 Task: Move the task Create a new online platform for language translation services to the section Done in the project AgileQuest and filter the tasks in the project by Incomplete tasks
Action: Mouse moved to (512, 358)
Screenshot: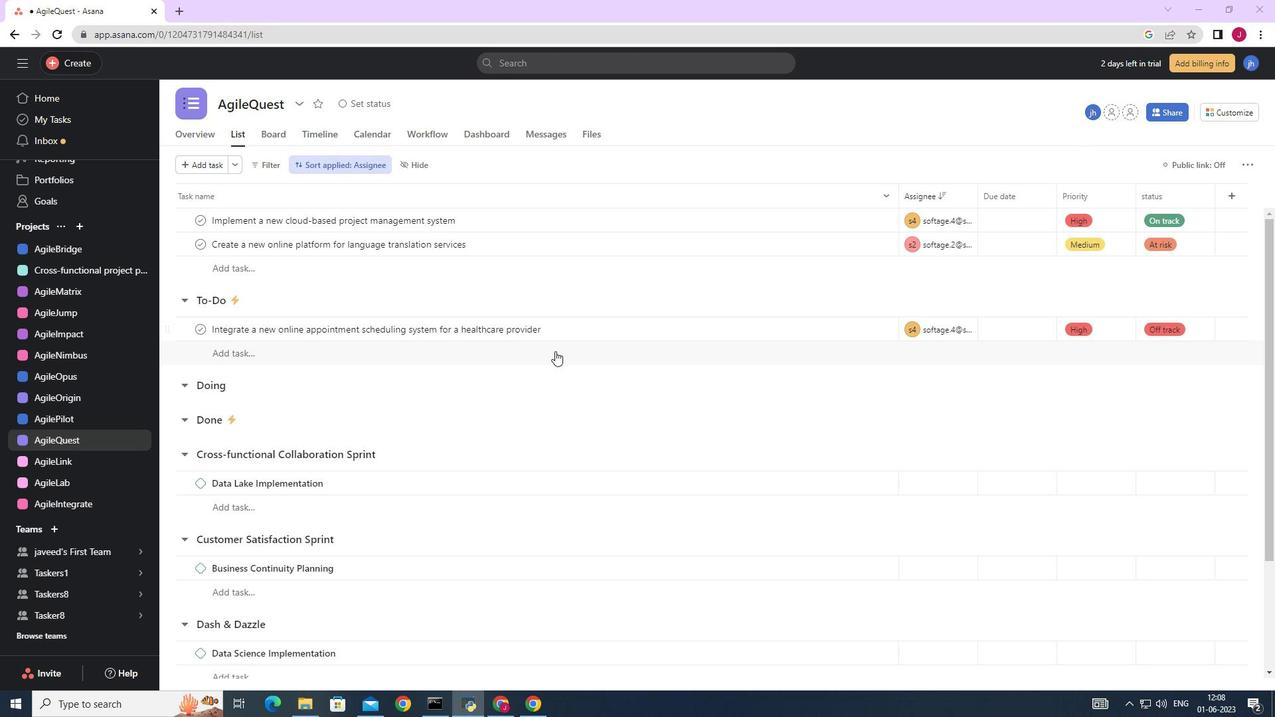 
Action: Mouse scrolled (512, 357) with delta (0, 0)
Screenshot: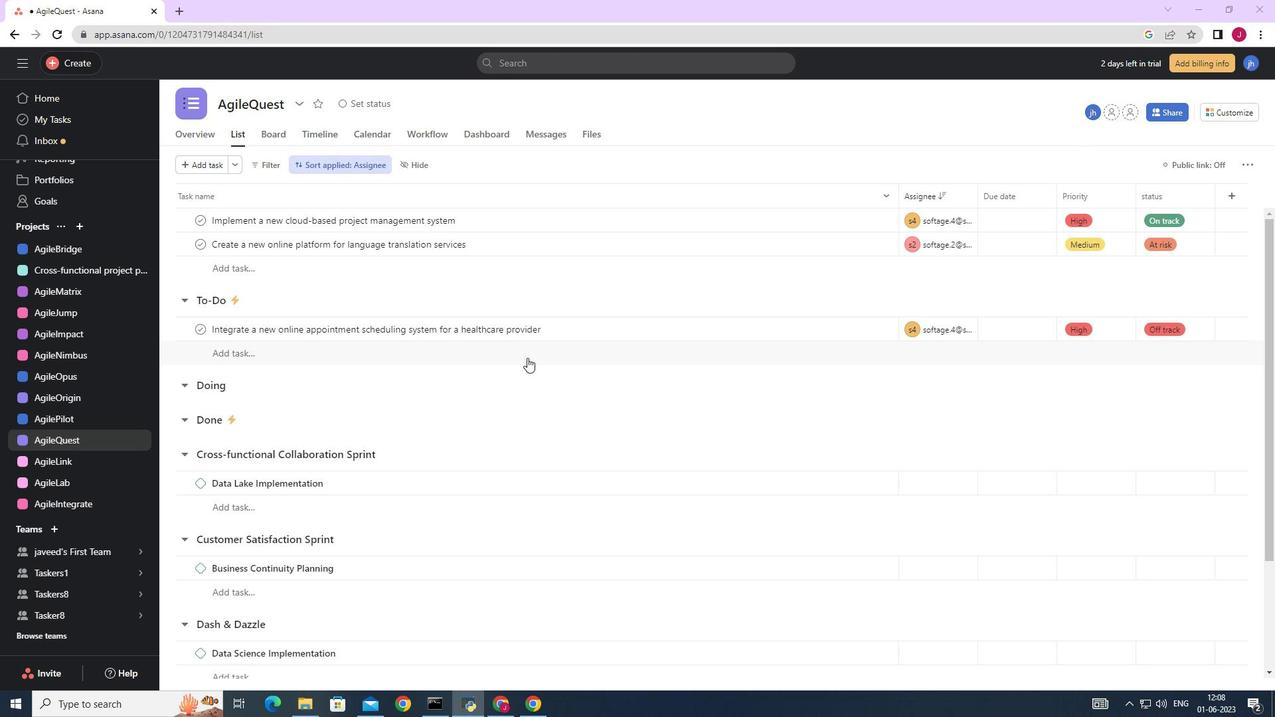 
Action: Mouse scrolled (512, 357) with delta (0, 0)
Screenshot: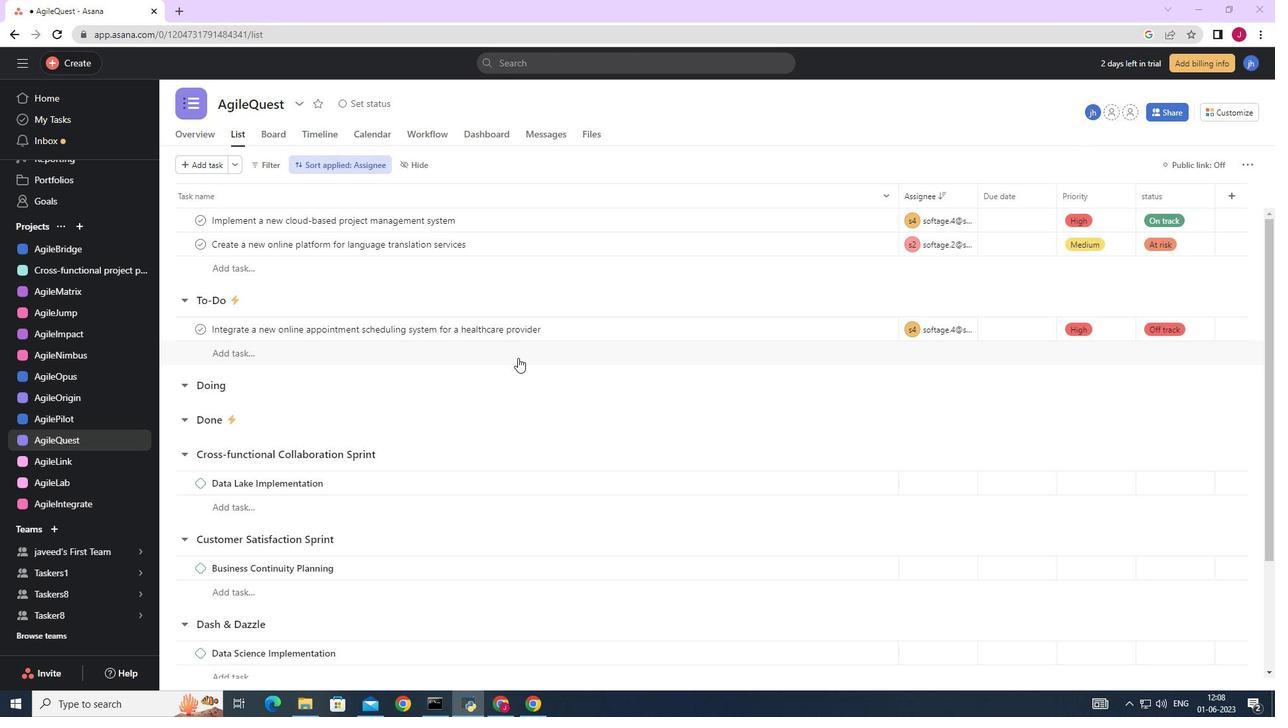 
Action: Mouse scrolled (512, 357) with delta (0, 0)
Screenshot: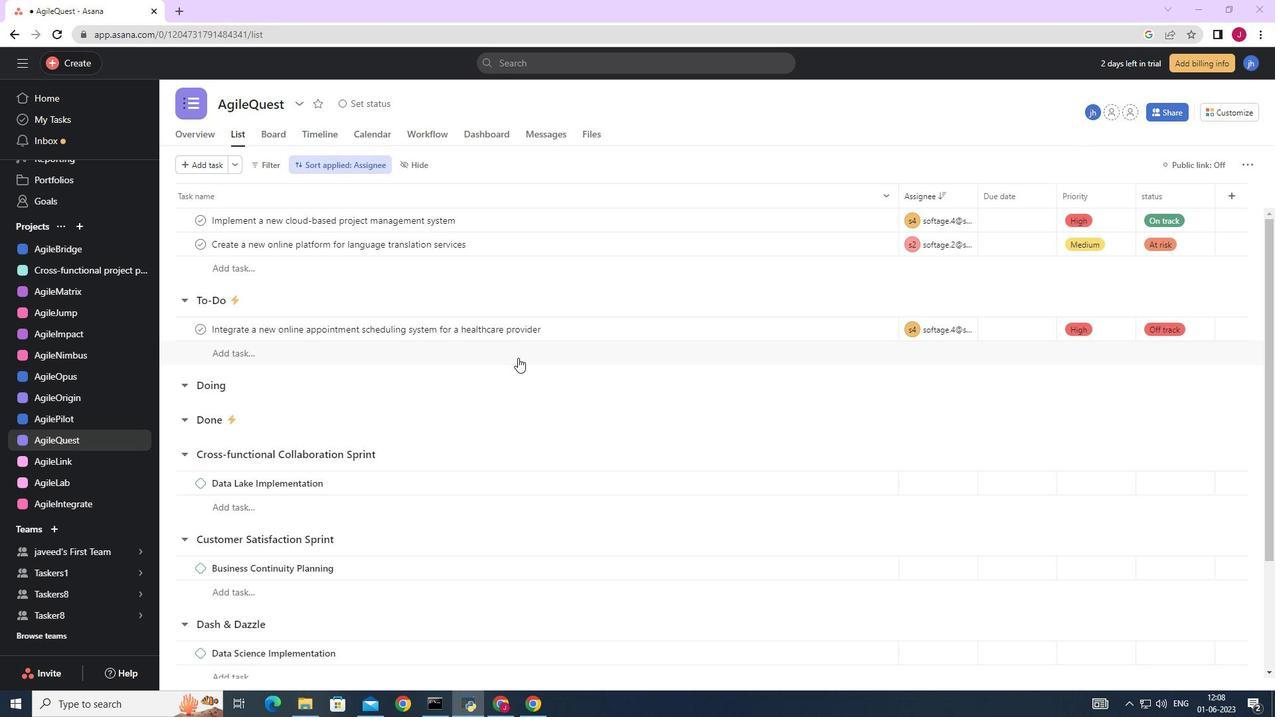 
Action: Mouse scrolled (512, 357) with delta (0, 0)
Screenshot: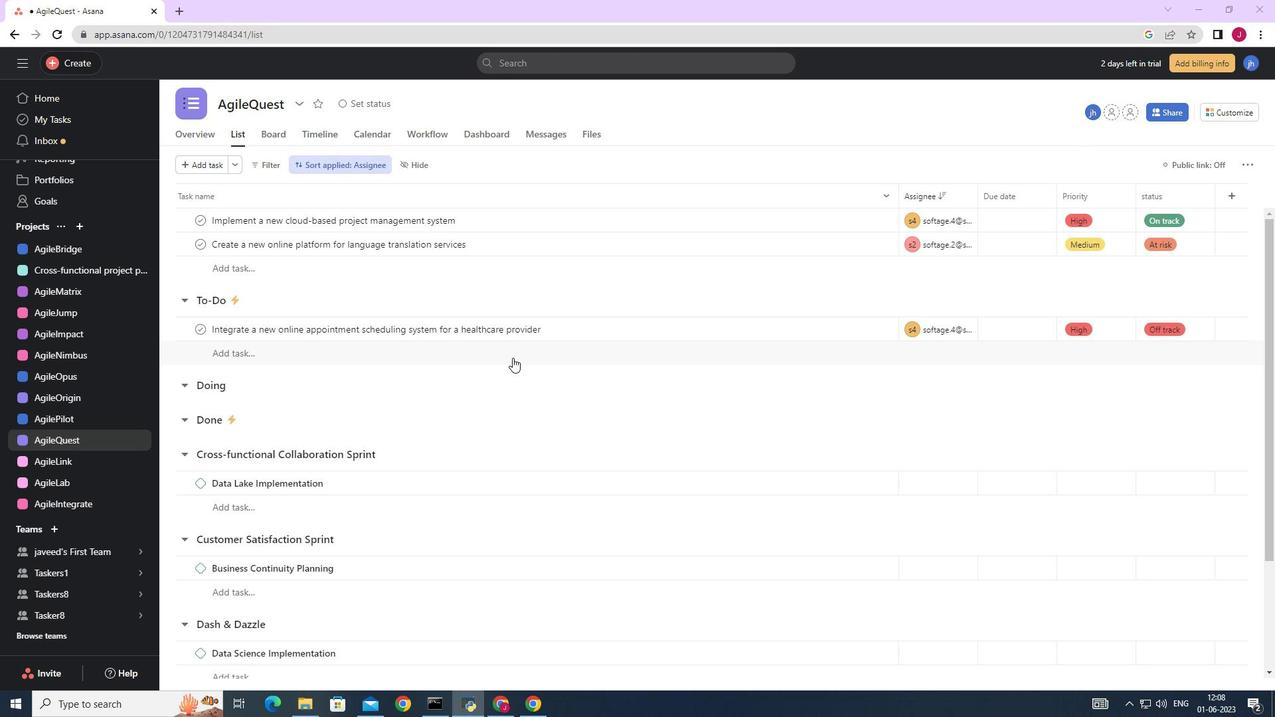 
Action: Mouse scrolled (512, 357) with delta (0, 0)
Screenshot: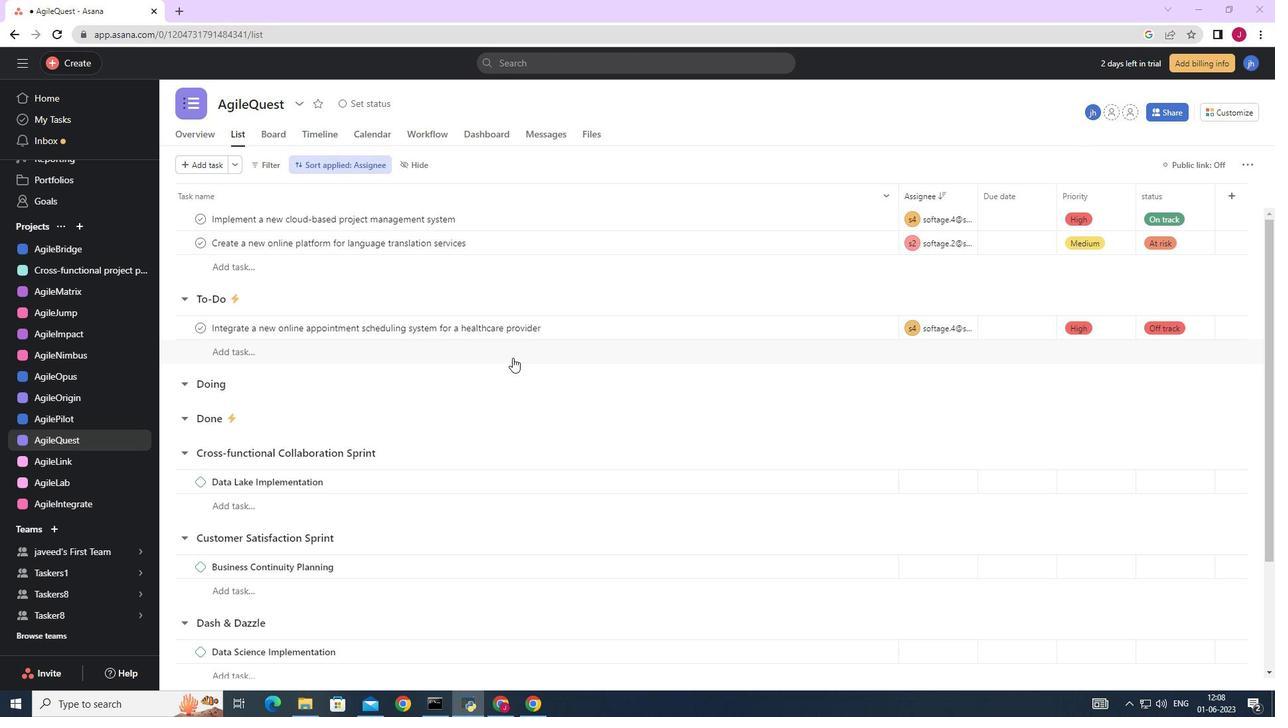 
Action: Mouse moved to (512, 357)
Screenshot: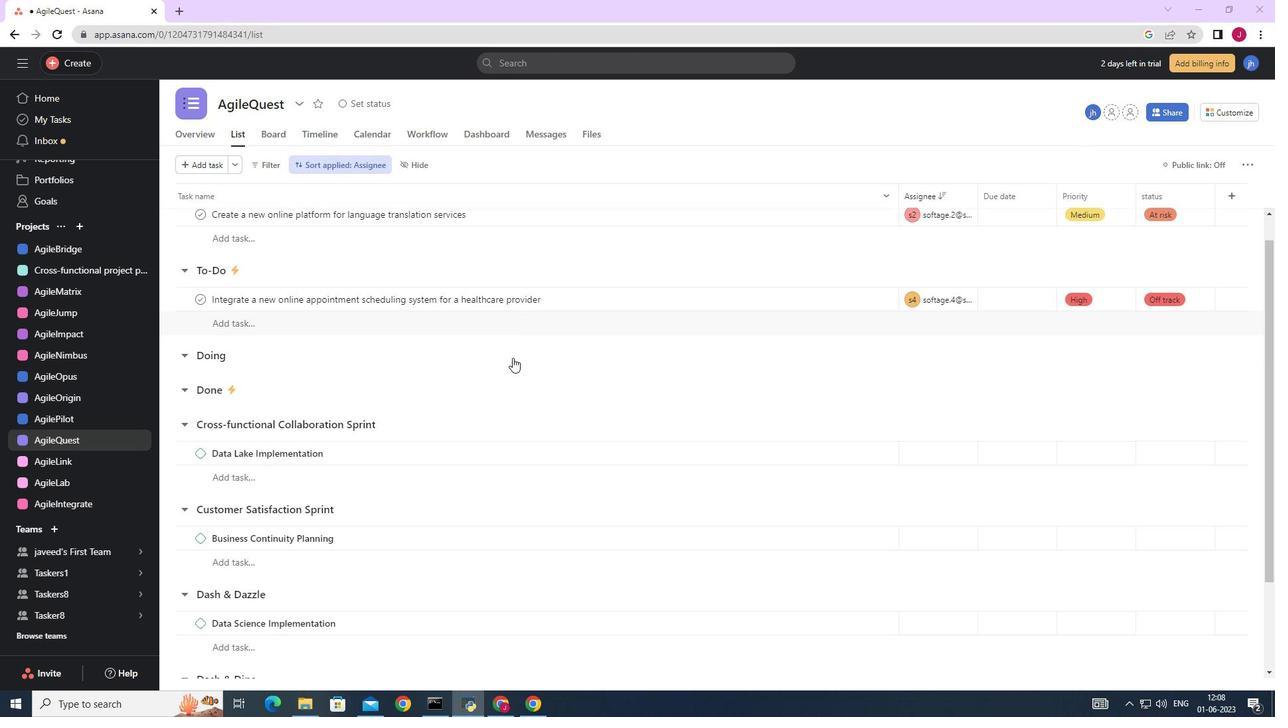 
Action: Mouse scrolled (512, 358) with delta (0, 0)
Screenshot: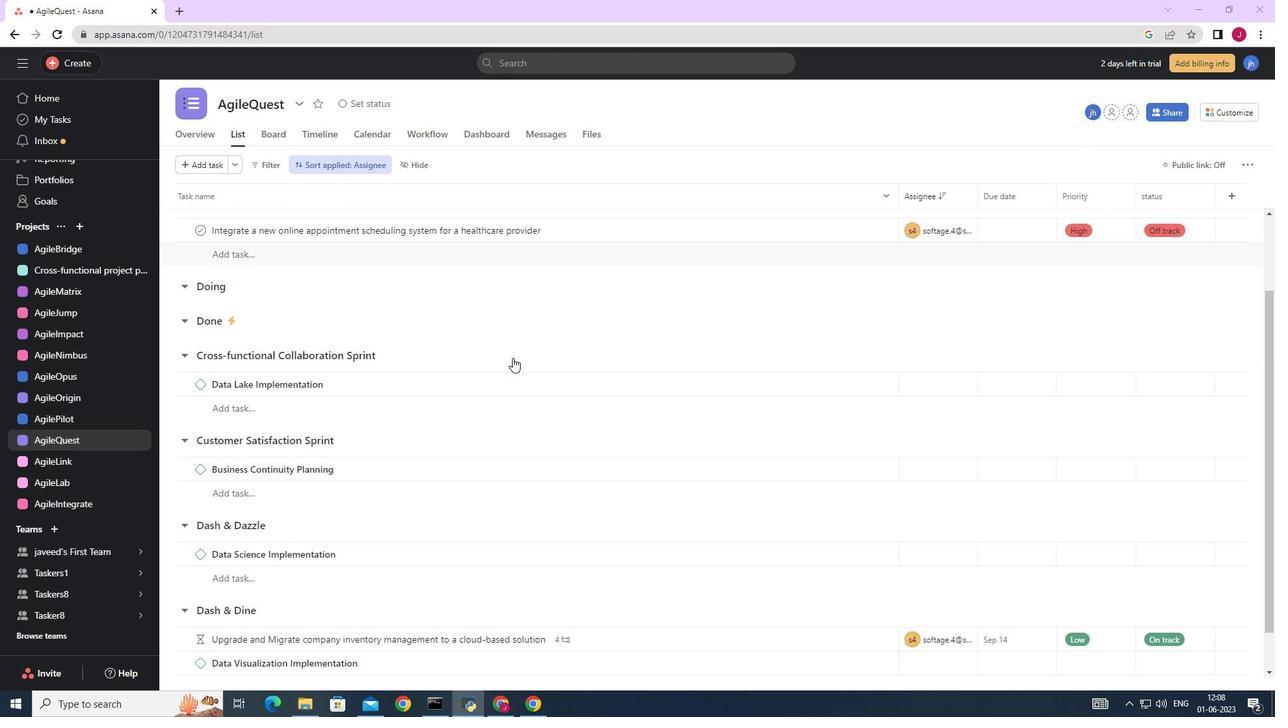 
Action: Mouse scrolled (512, 358) with delta (0, 0)
Screenshot: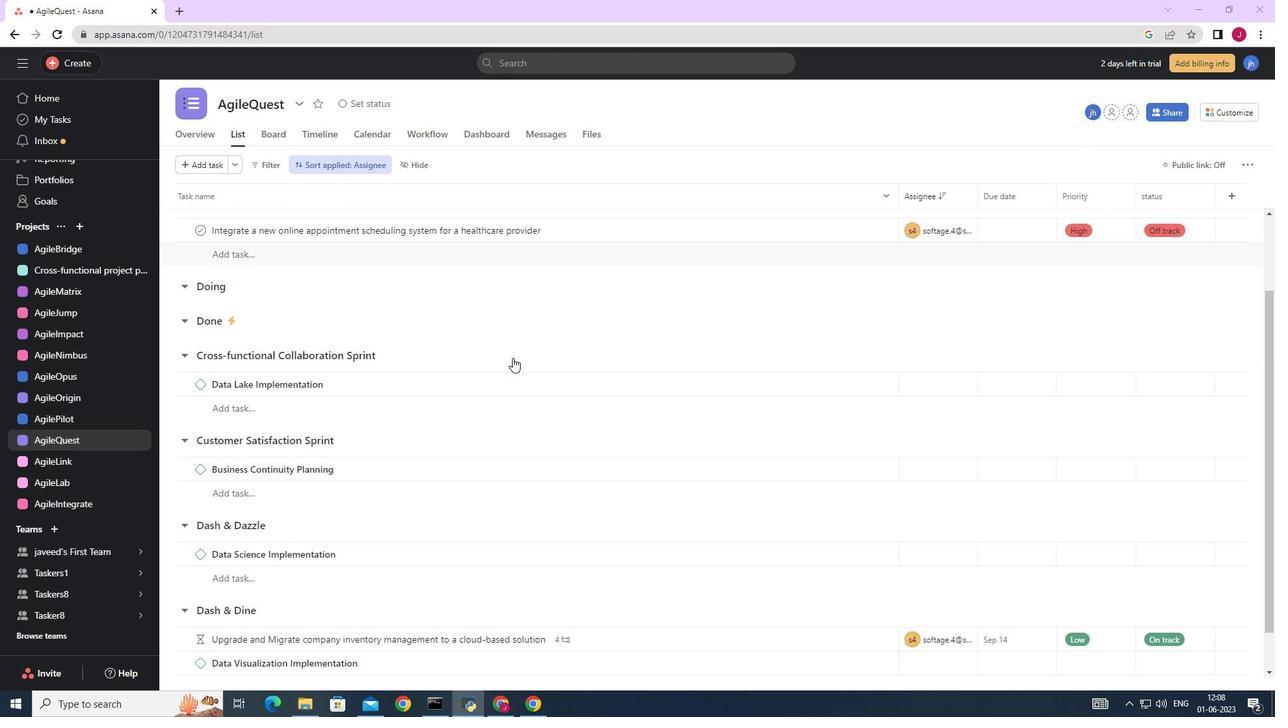 
Action: Mouse moved to (512, 356)
Screenshot: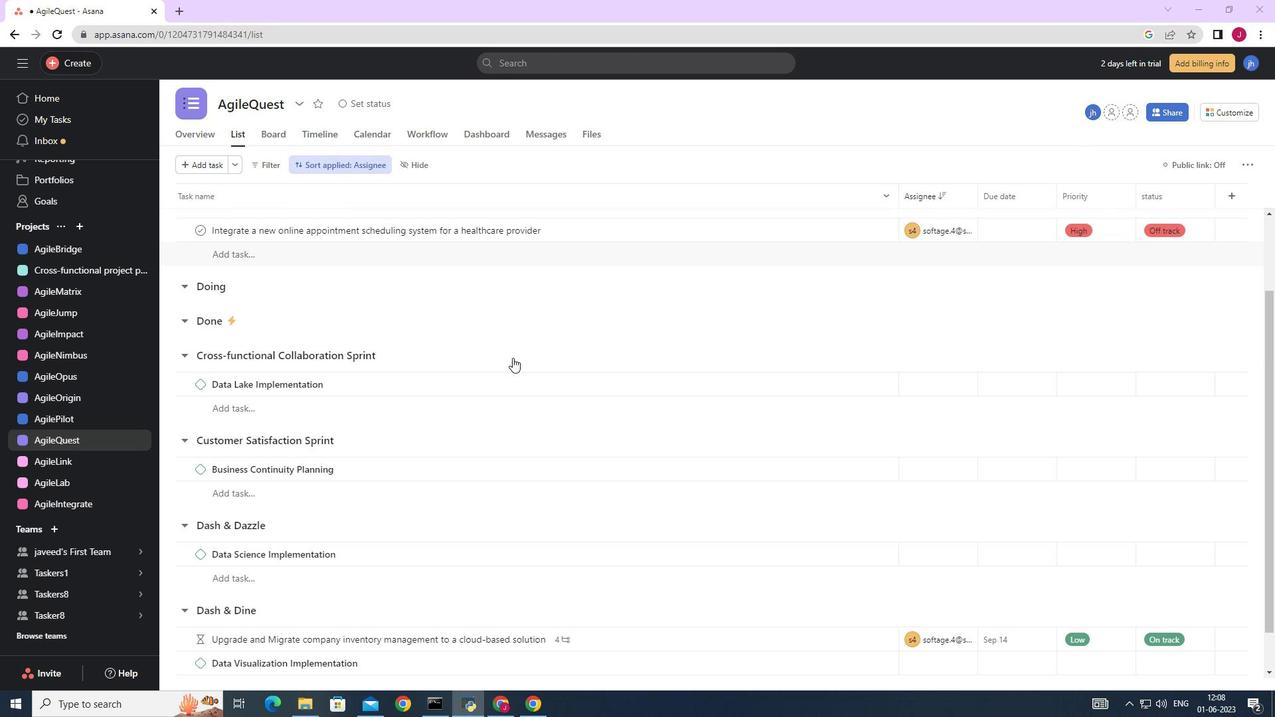 
Action: Mouse scrolled (512, 357) with delta (0, 0)
Screenshot: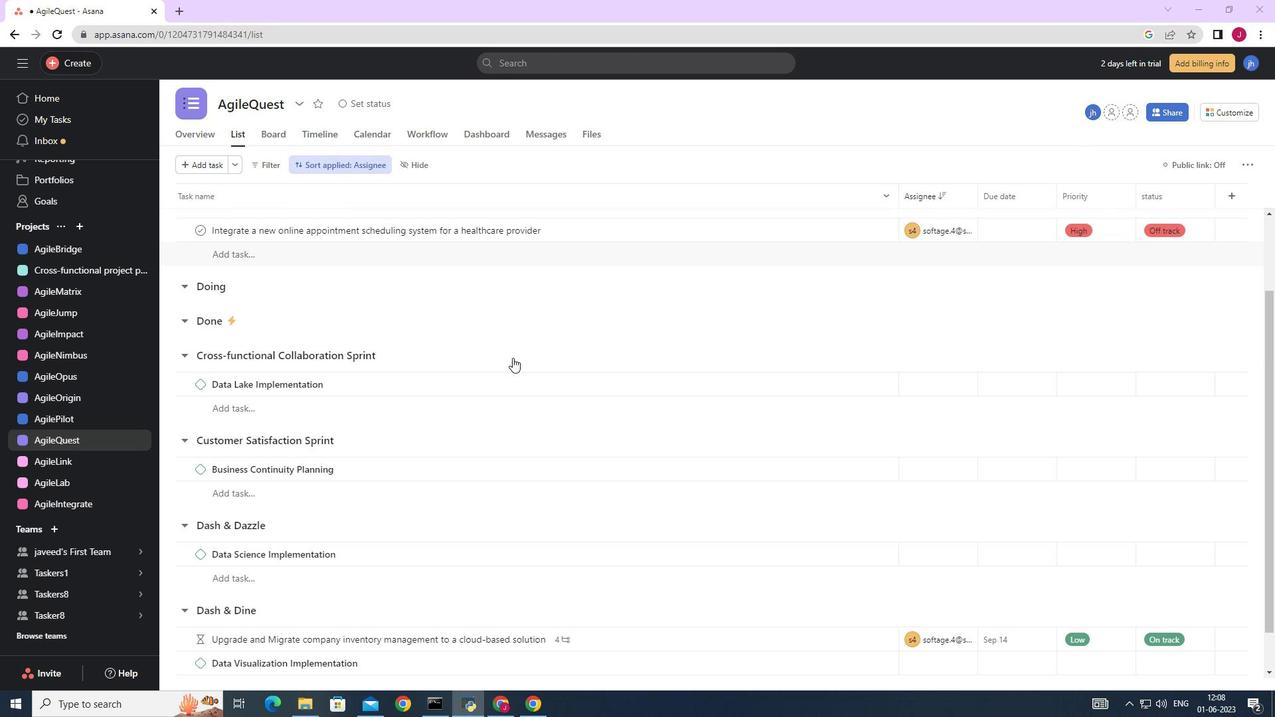 
Action: Mouse moved to (512, 356)
Screenshot: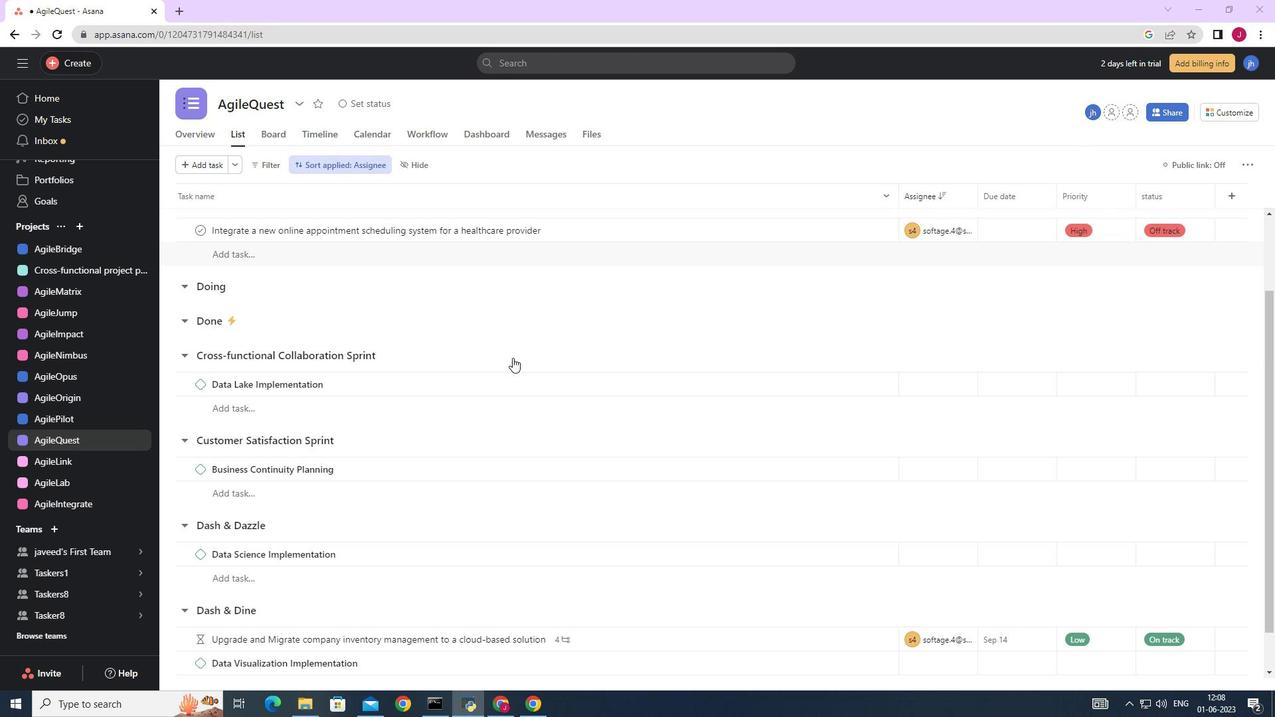
Action: Mouse scrolled (512, 357) with delta (0, 0)
Screenshot: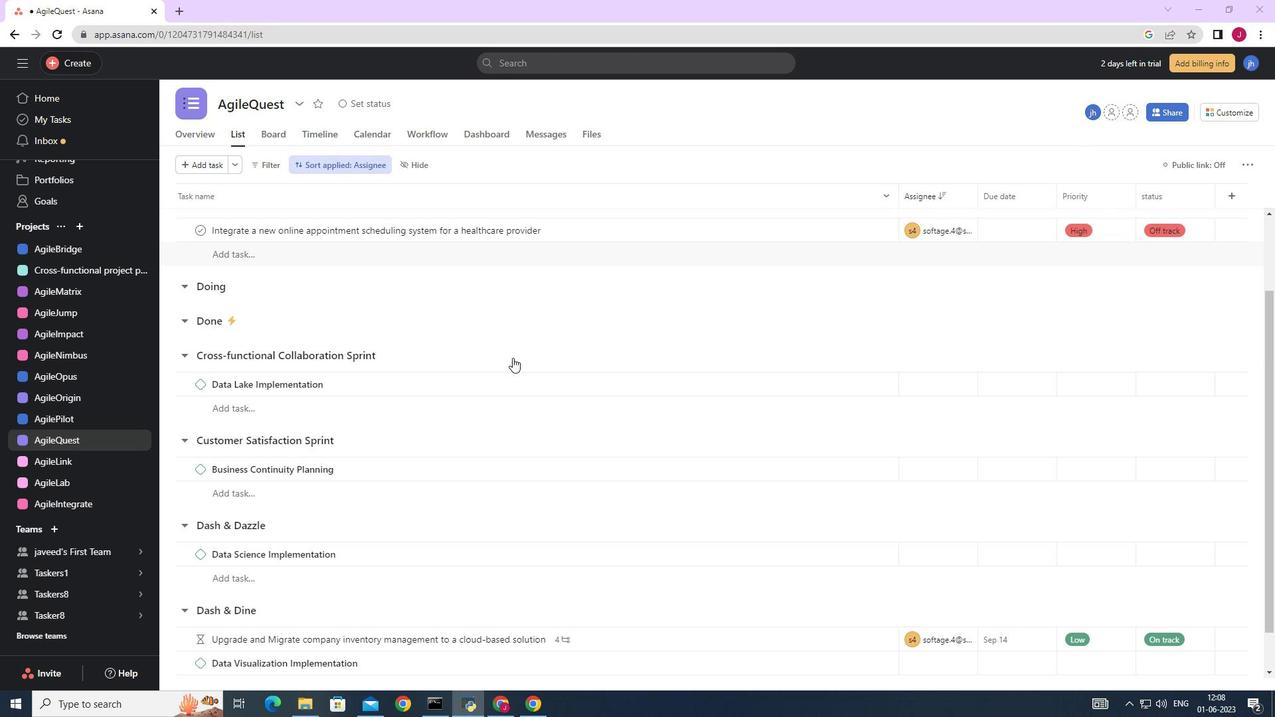 
Action: Mouse moved to (511, 356)
Screenshot: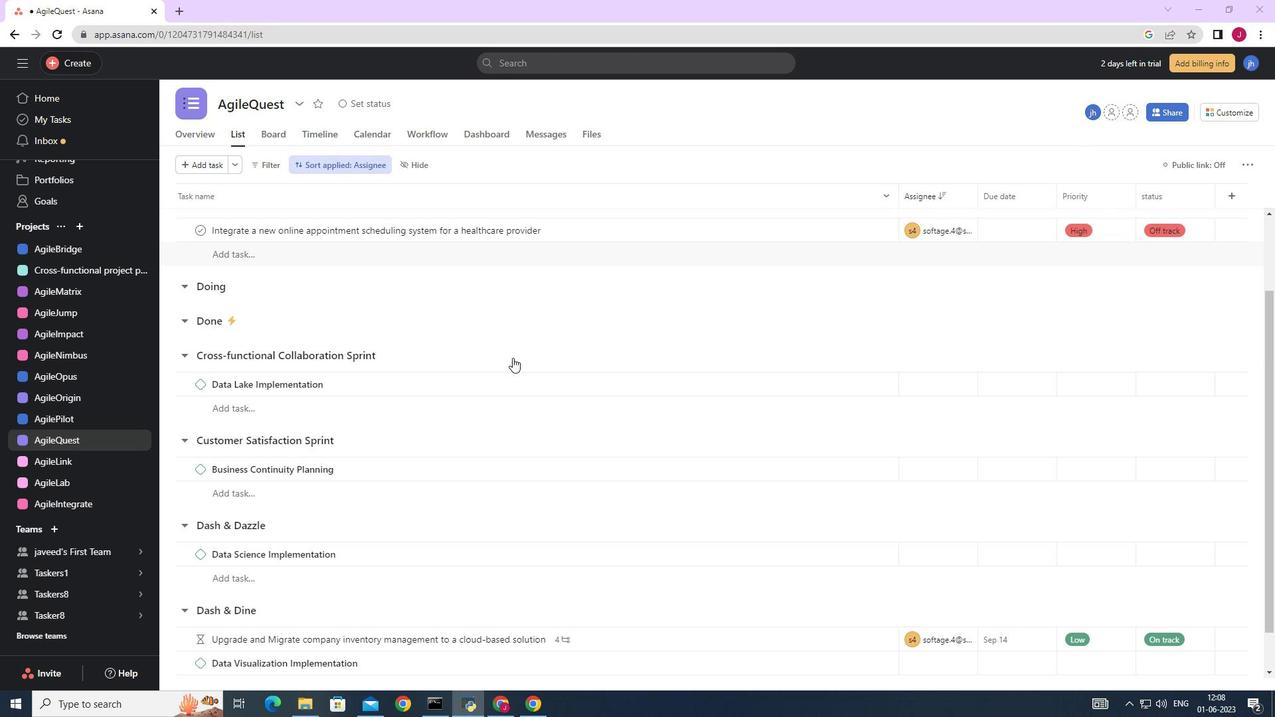 
Action: Mouse scrolled (512, 357) with delta (0, 0)
Screenshot: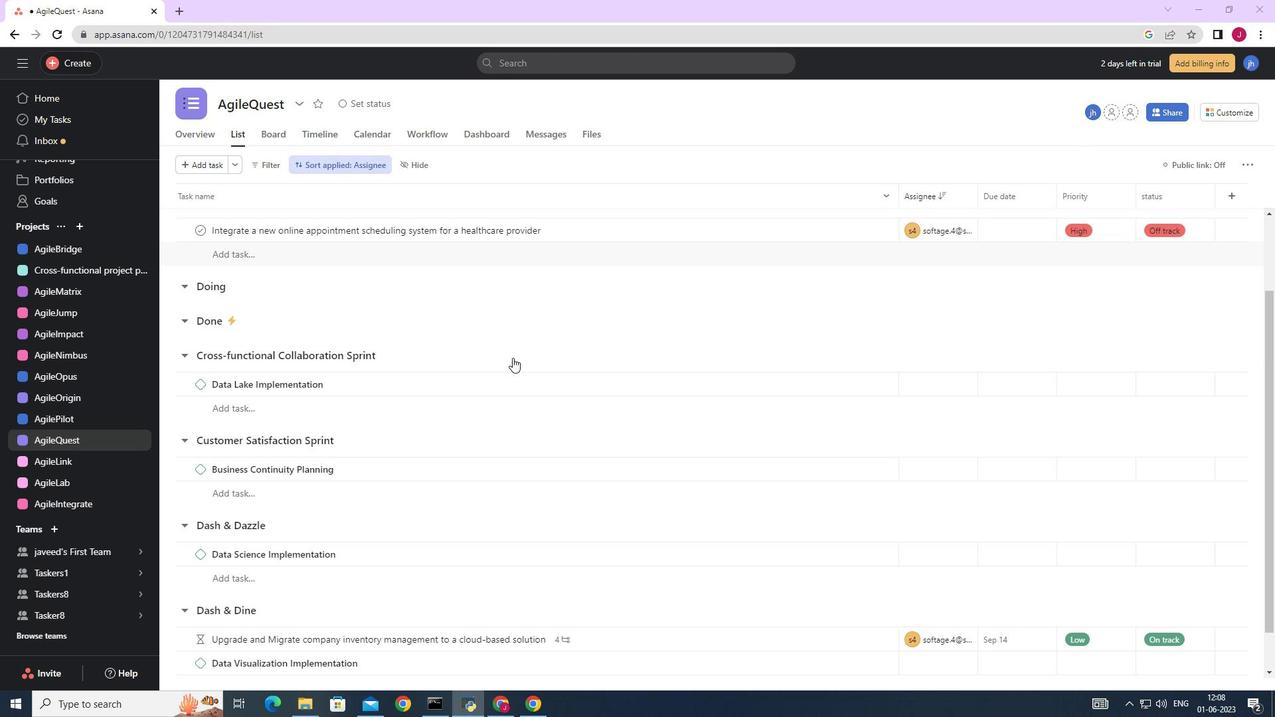 
Action: Mouse moved to (510, 354)
Screenshot: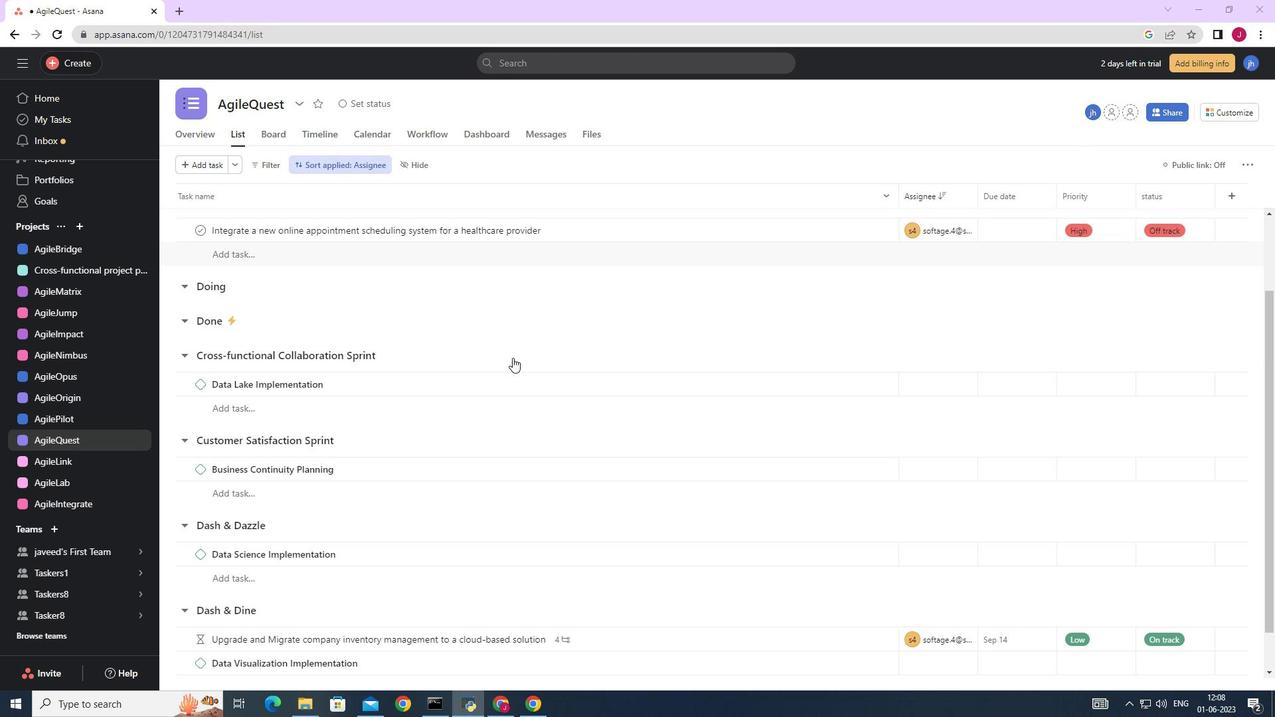 
Action: Mouse scrolled (510, 355) with delta (0, 0)
Screenshot: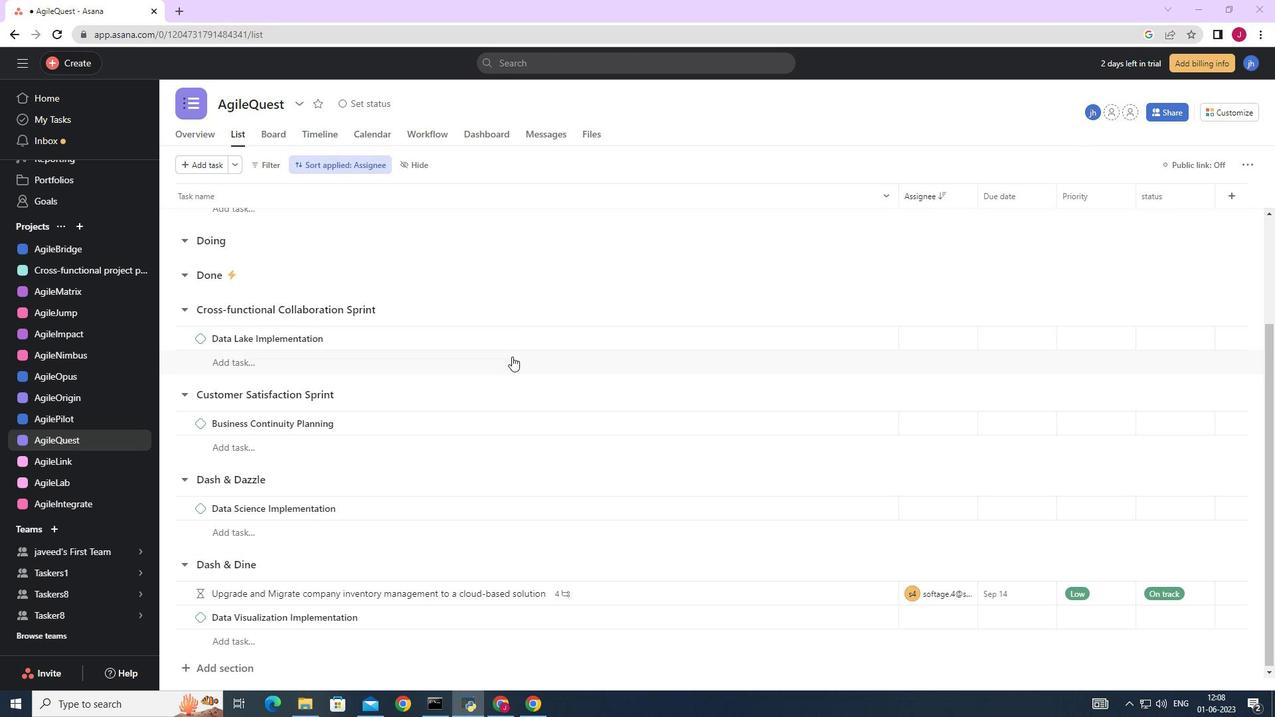 
Action: Mouse moved to (495, 310)
Screenshot: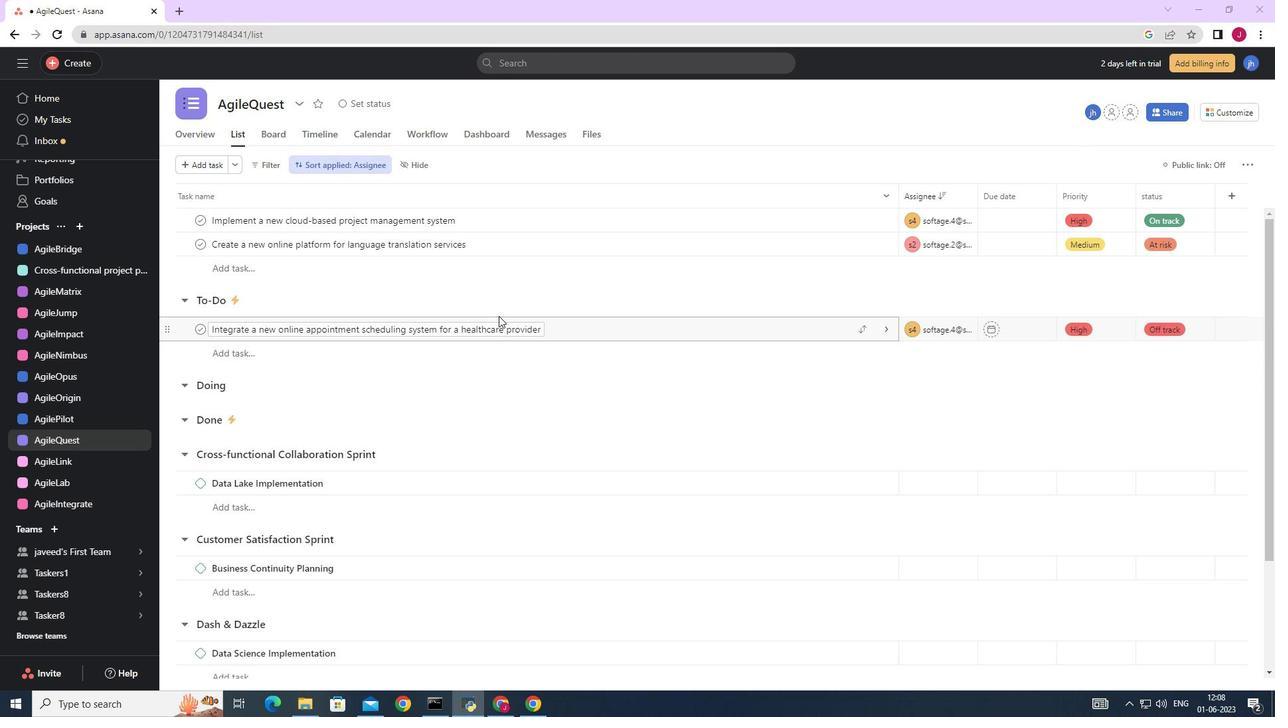 
Action: Mouse scrolled (495, 310) with delta (0, 0)
Screenshot: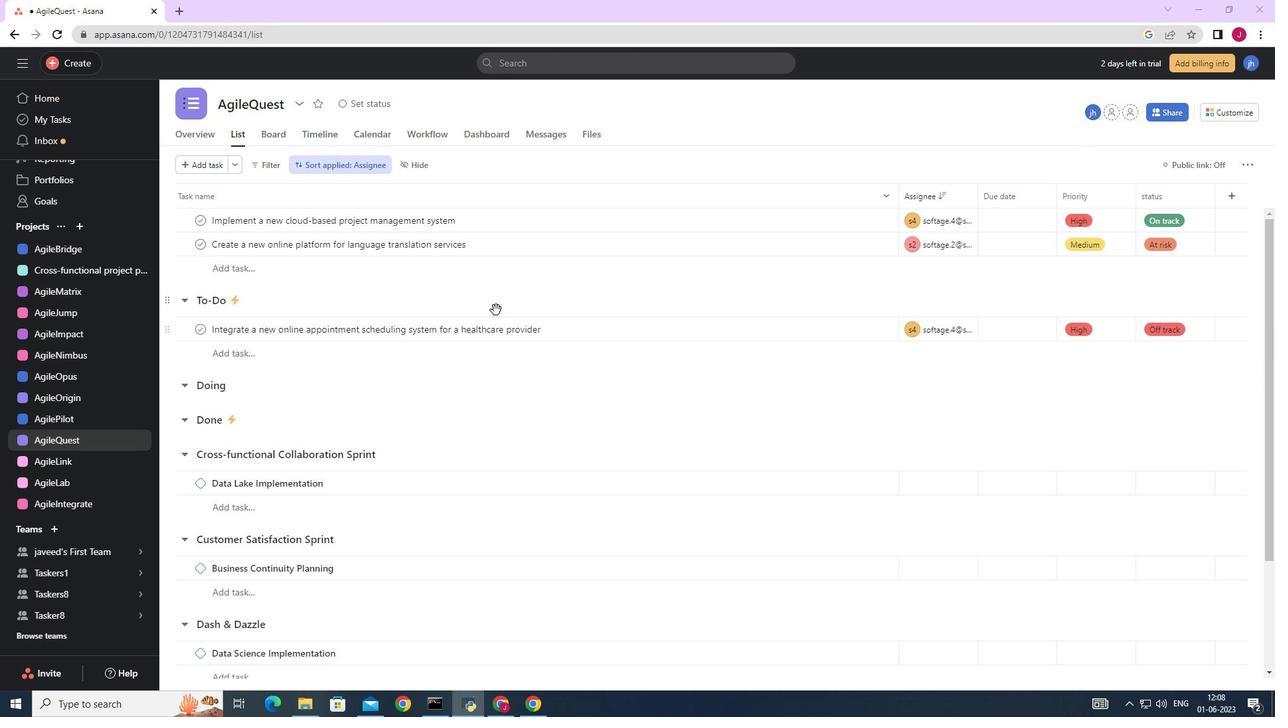 
Action: Mouse scrolled (495, 310) with delta (0, 0)
Screenshot: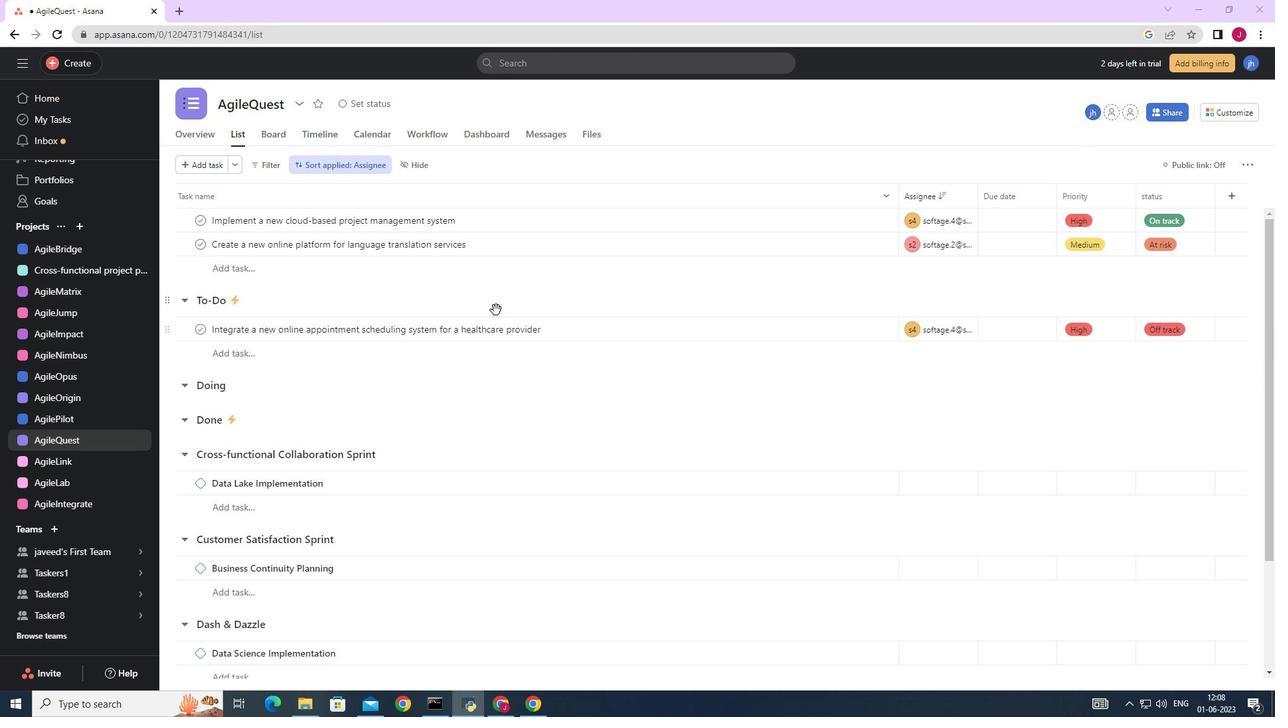 
Action: Mouse scrolled (495, 310) with delta (0, 0)
Screenshot: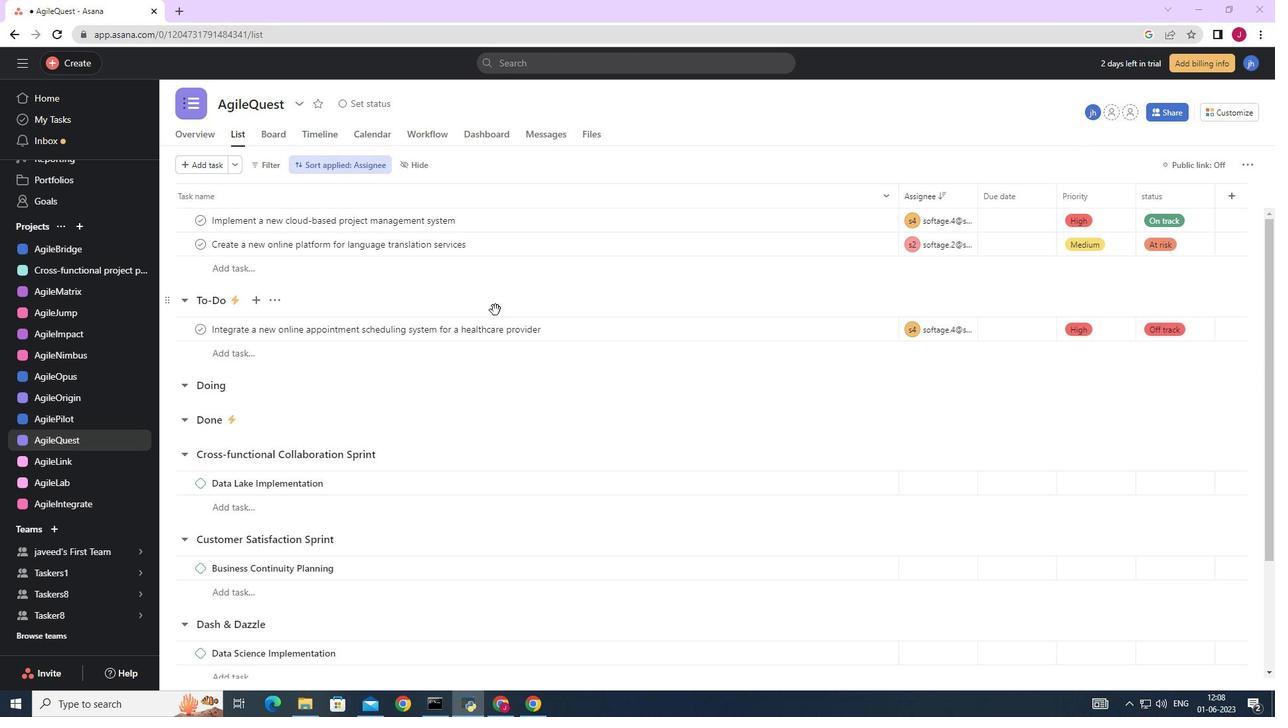 
Action: Mouse moved to (857, 248)
Screenshot: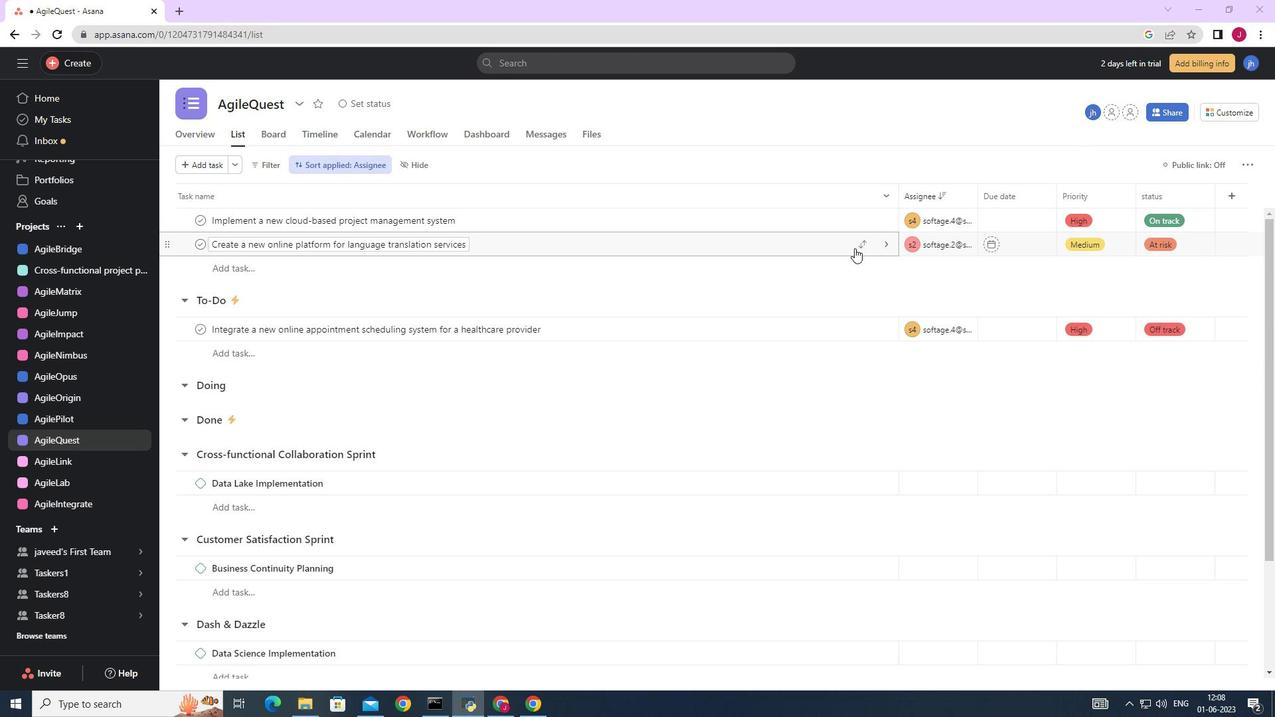 
Action: Mouse pressed left at (857, 248)
Screenshot: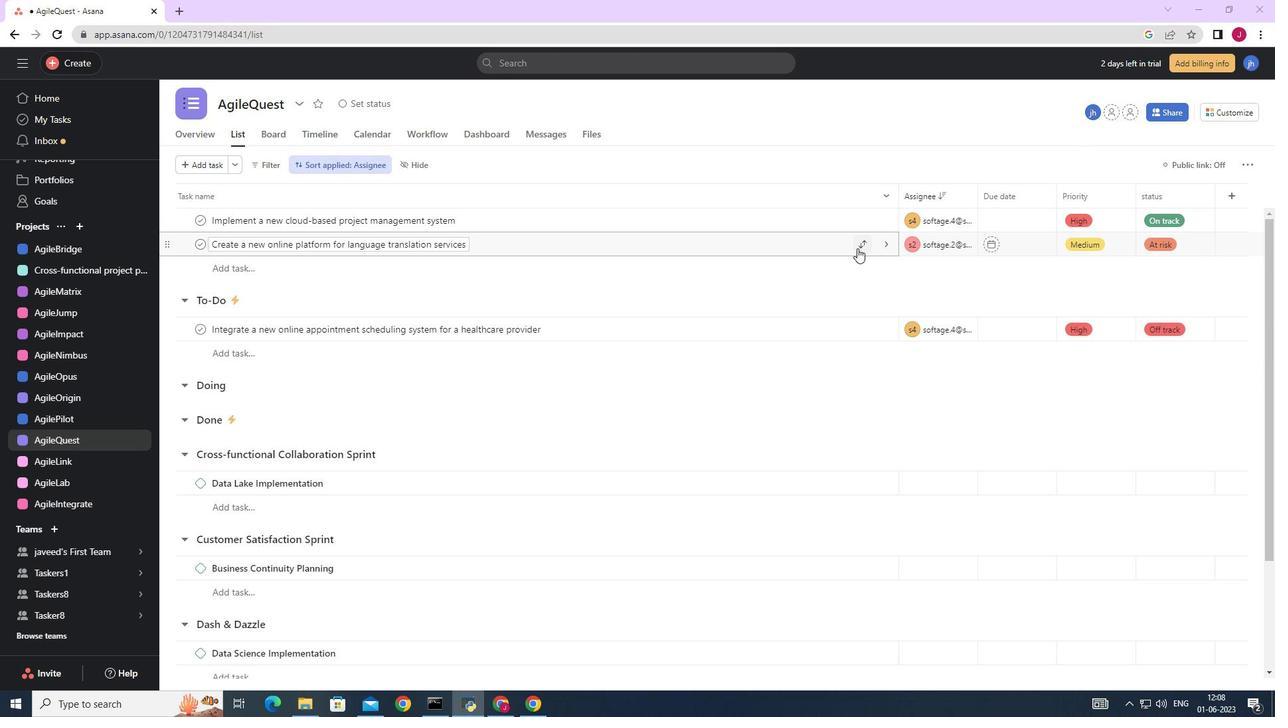 
Action: Mouse moved to (731, 362)
Screenshot: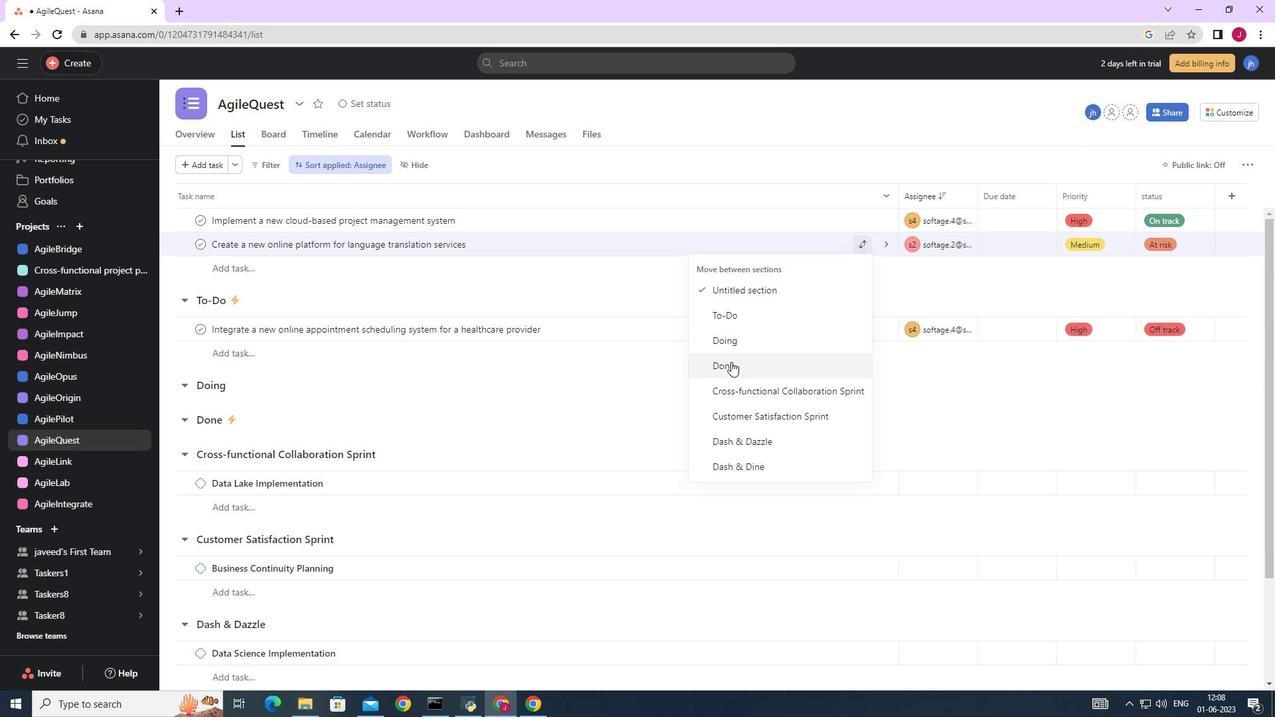 
Action: Mouse pressed left at (731, 362)
Screenshot: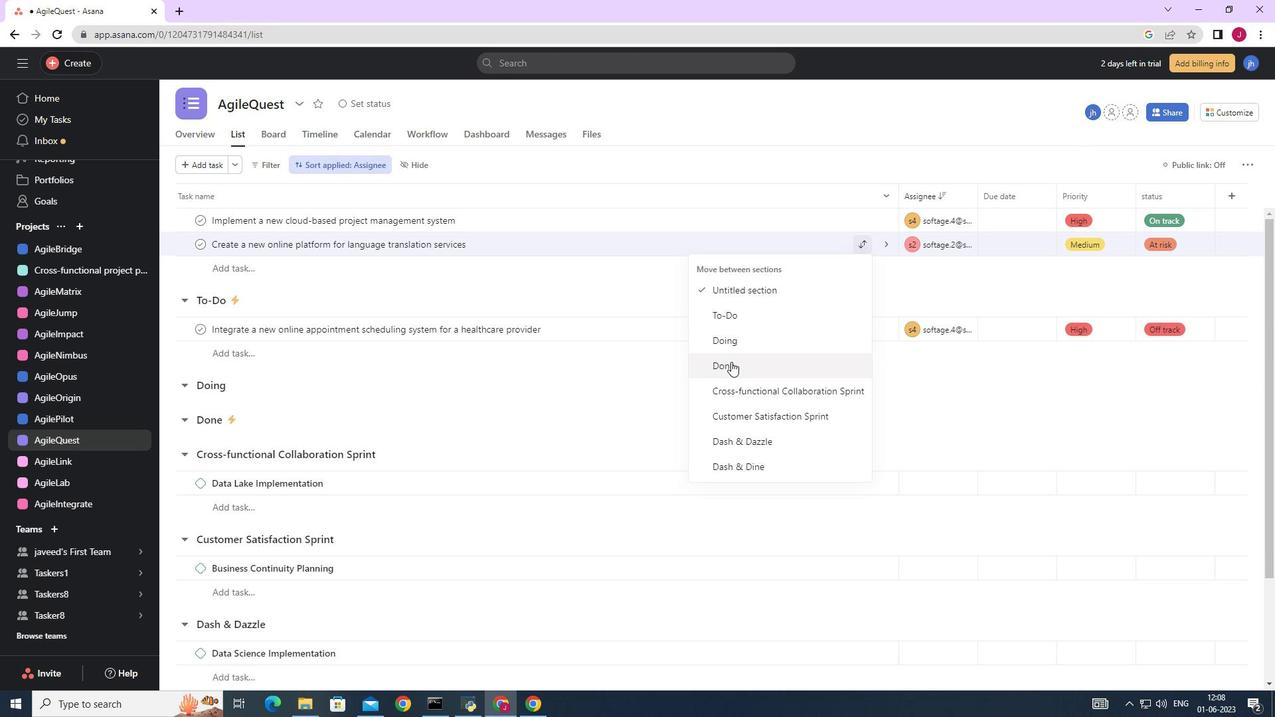 
Action: Mouse moved to (273, 162)
Screenshot: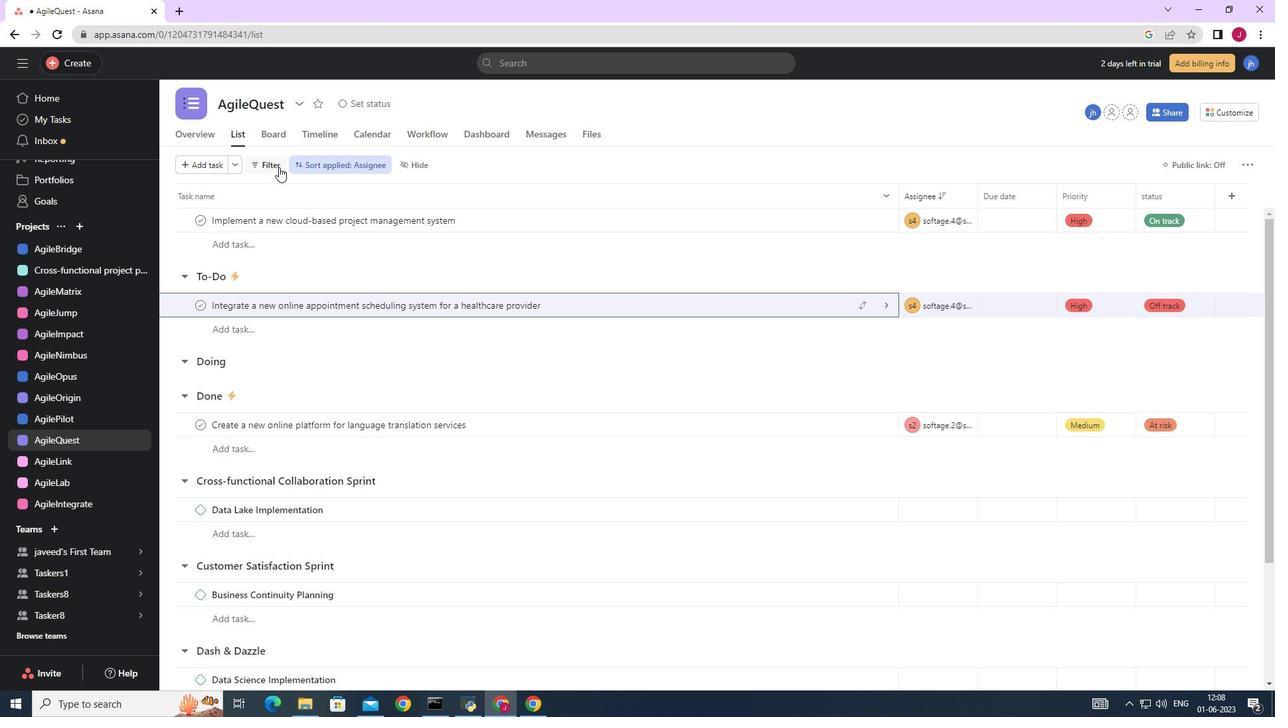 
Action: Mouse pressed left at (273, 162)
Screenshot: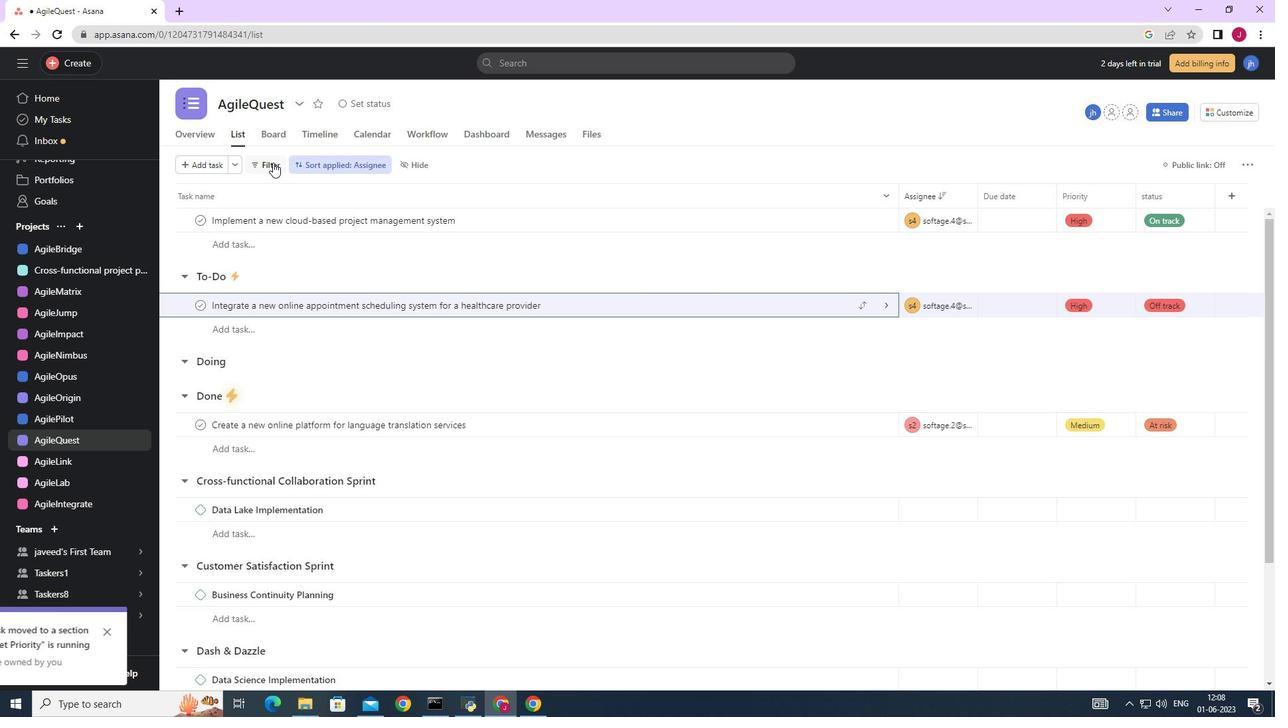 
Action: Mouse moved to (307, 213)
Screenshot: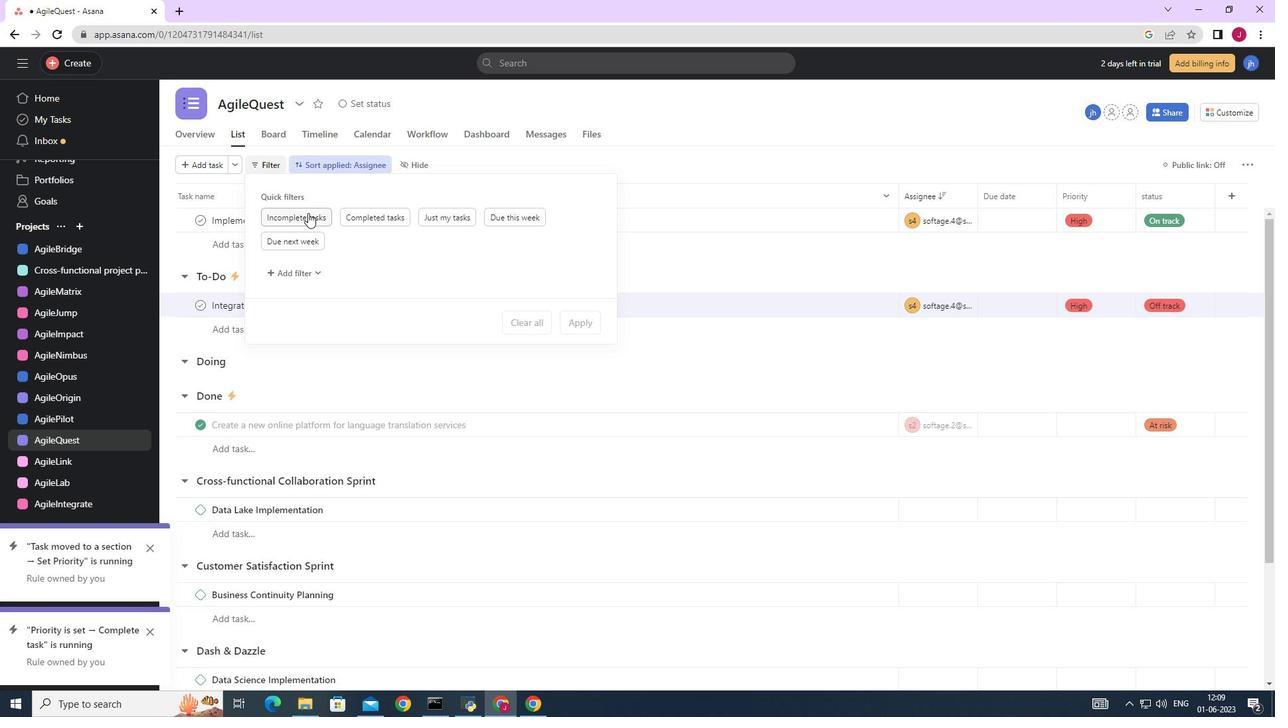 
Action: Mouse pressed left at (307, 213)
Screenshot: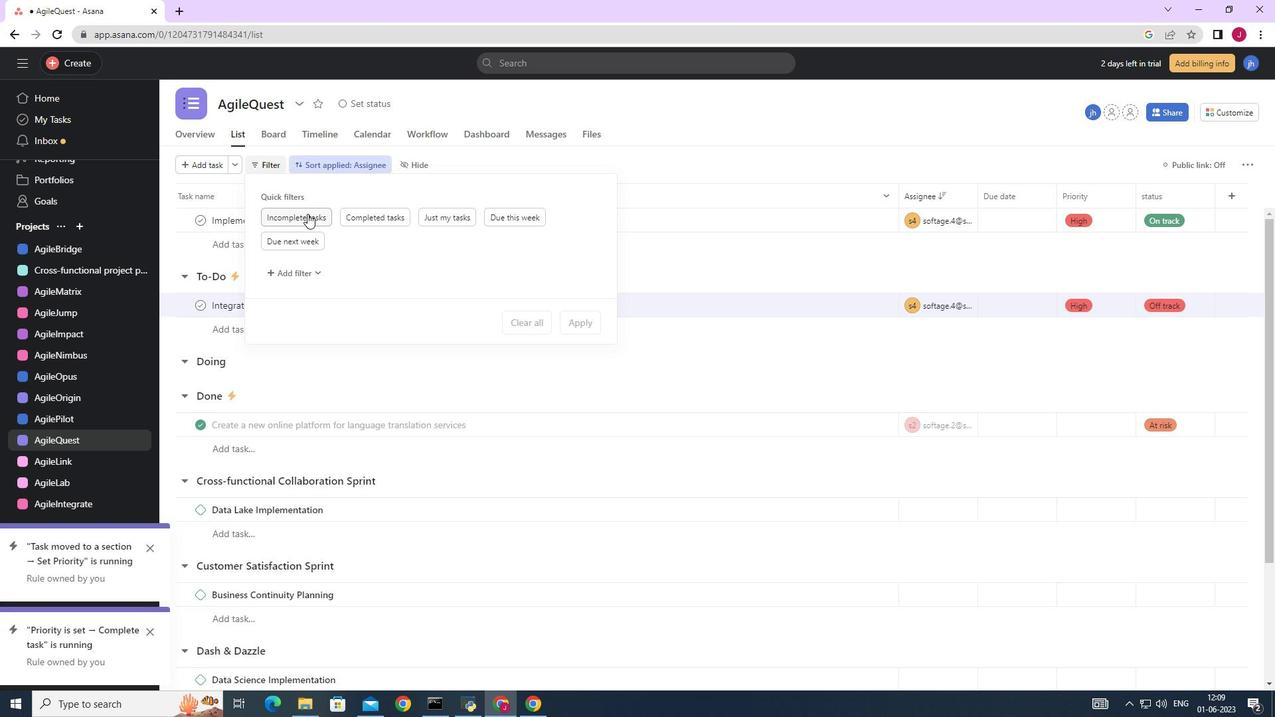 
Action: Mouse moved to (548, 346)
Screenshot: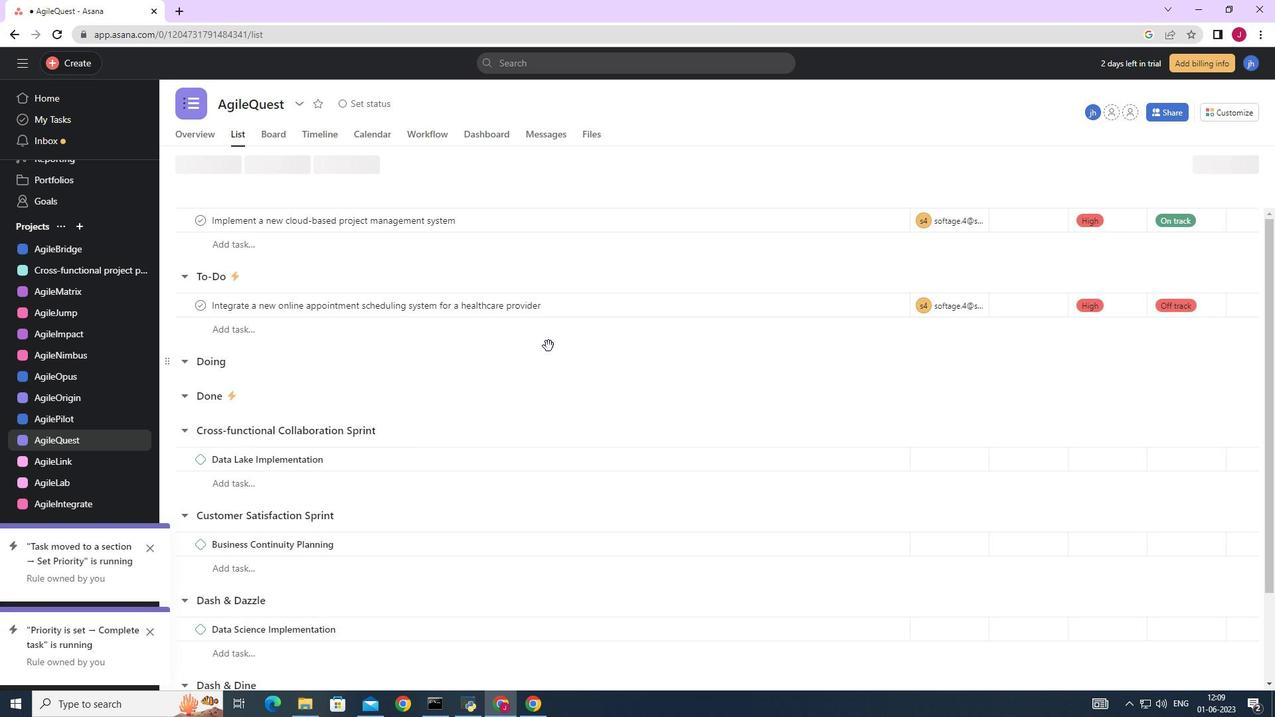 
